 Task: Add a field from the Popular template Effort Level a blank project ArchiTech
Action: Mouse moved to (59, 331)
Screenshot: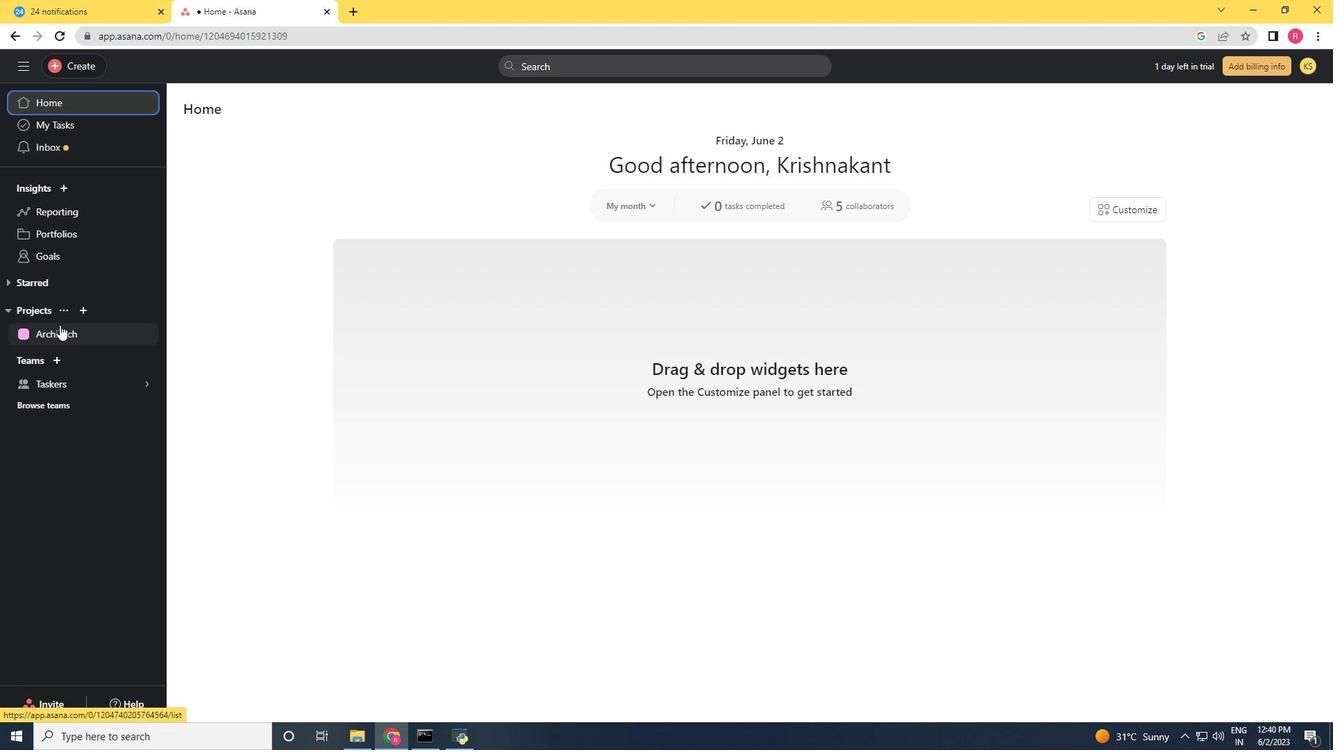 
Action: Mouse pressed left at (59, 331)
Screenshot: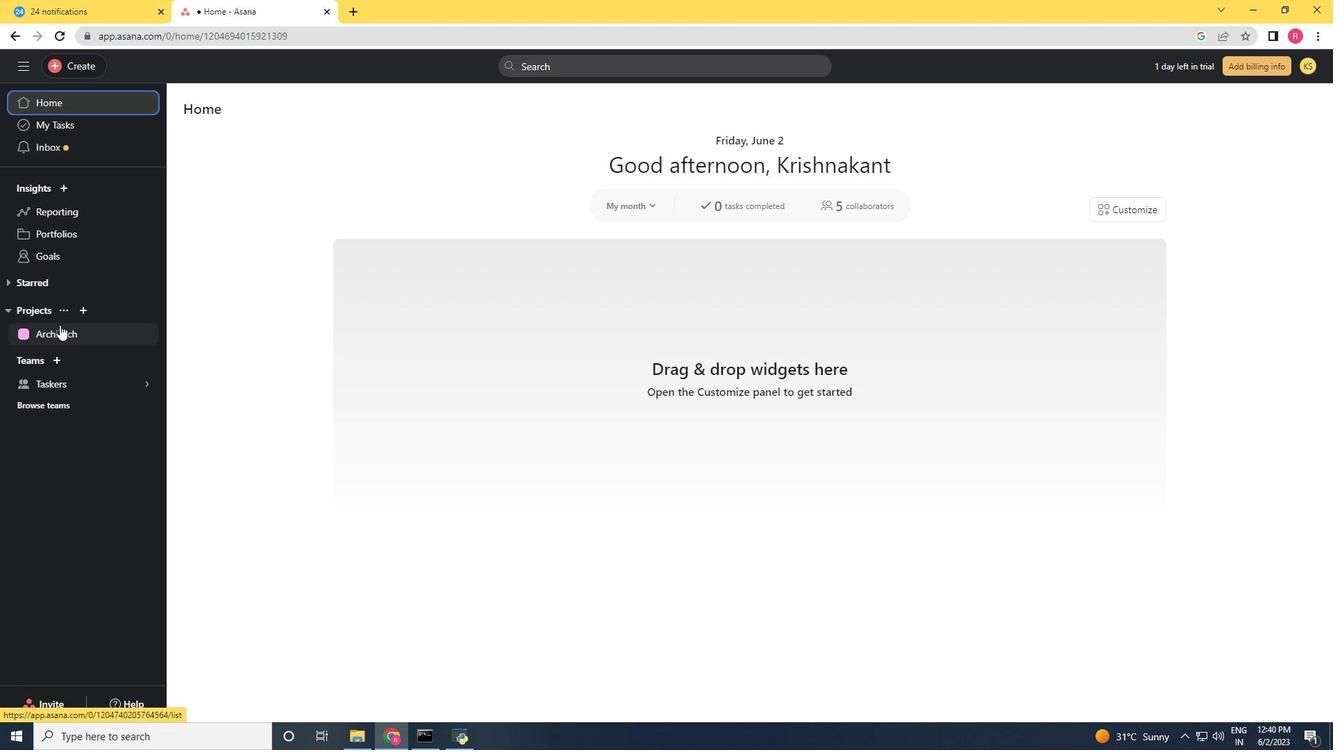 
Action: Mouse moved to (1274, 121)
Screenshot: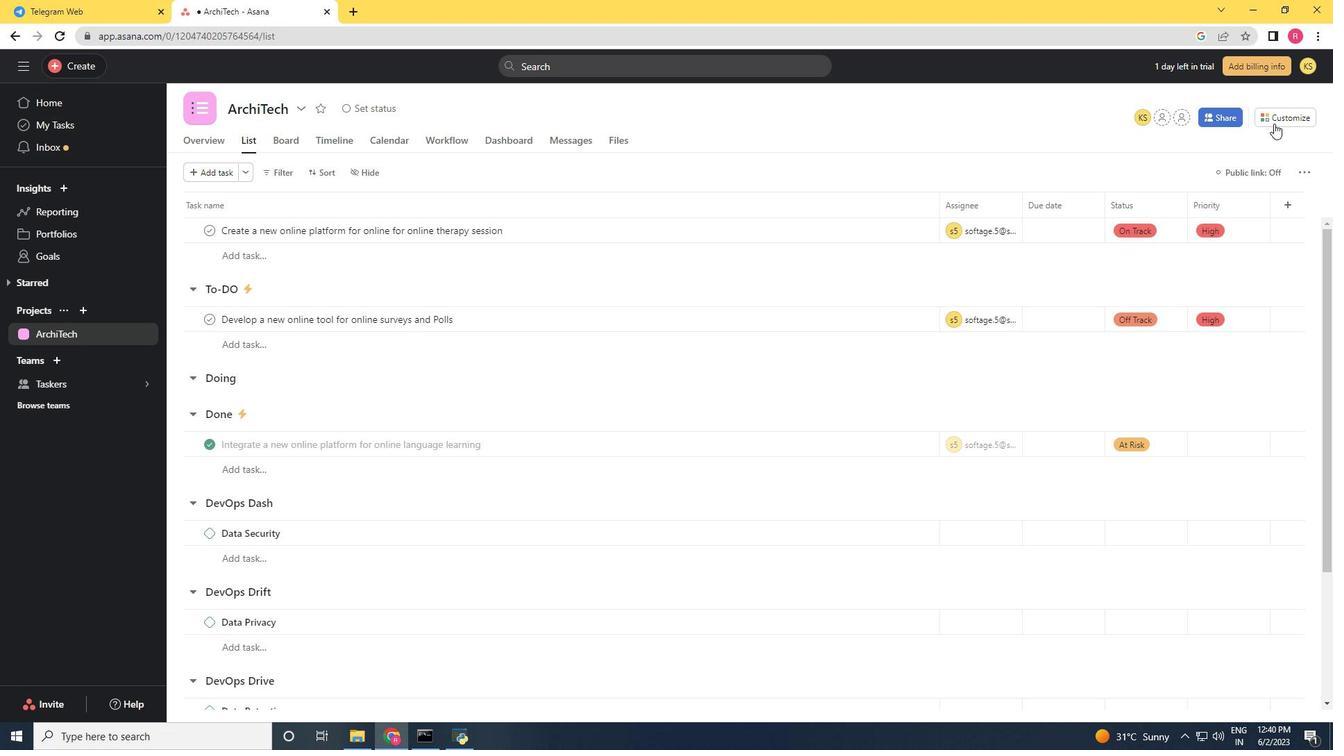 
Action: Mouse pressed left at (1274, 121)
Screenshot: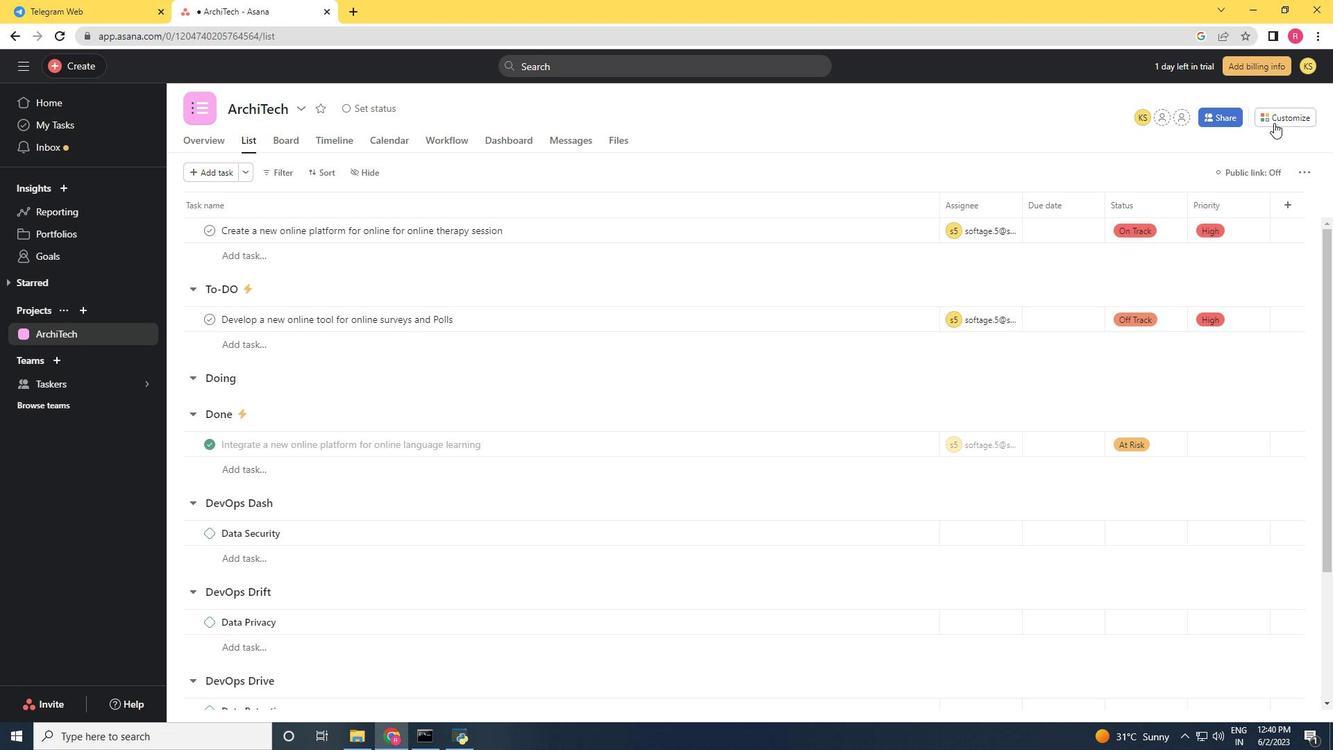 
Action: Mouse moved to (1126, 277)
Screenshot: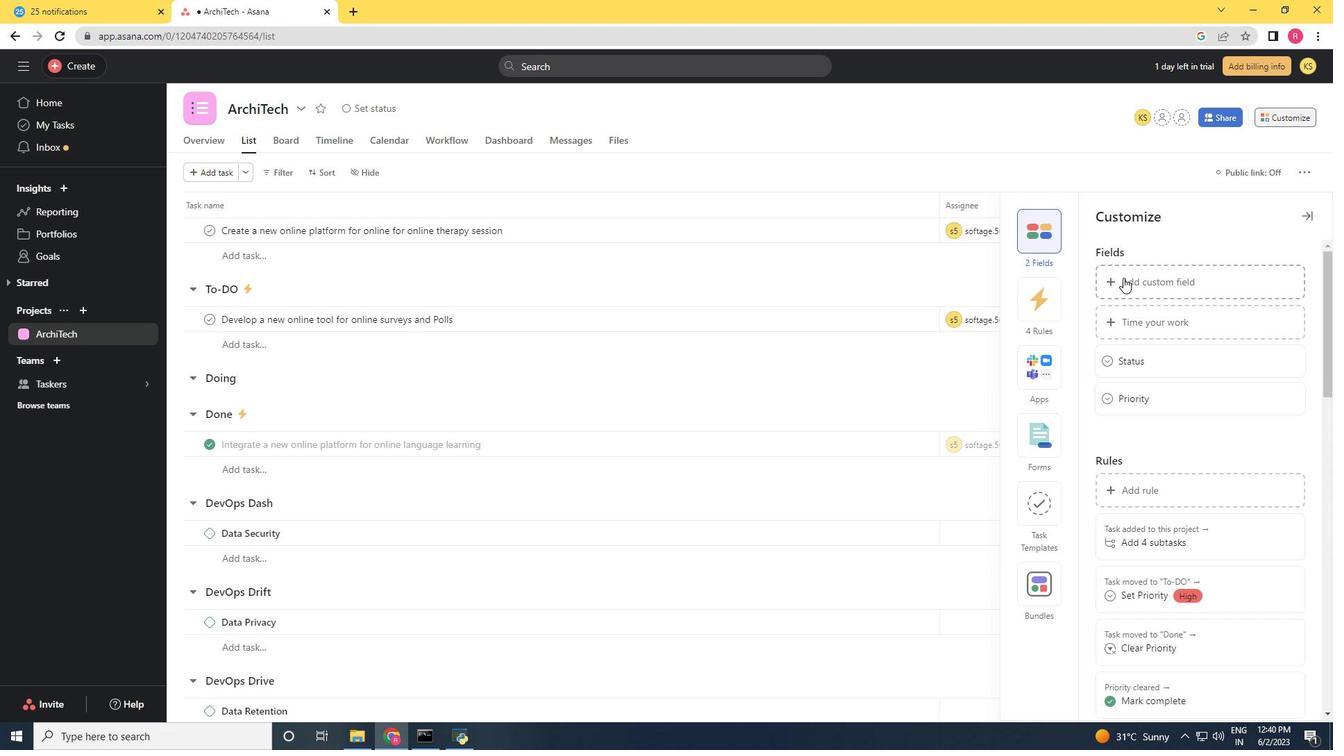 
Action: Mouse pressed left at (1126, 277)
Screenshot: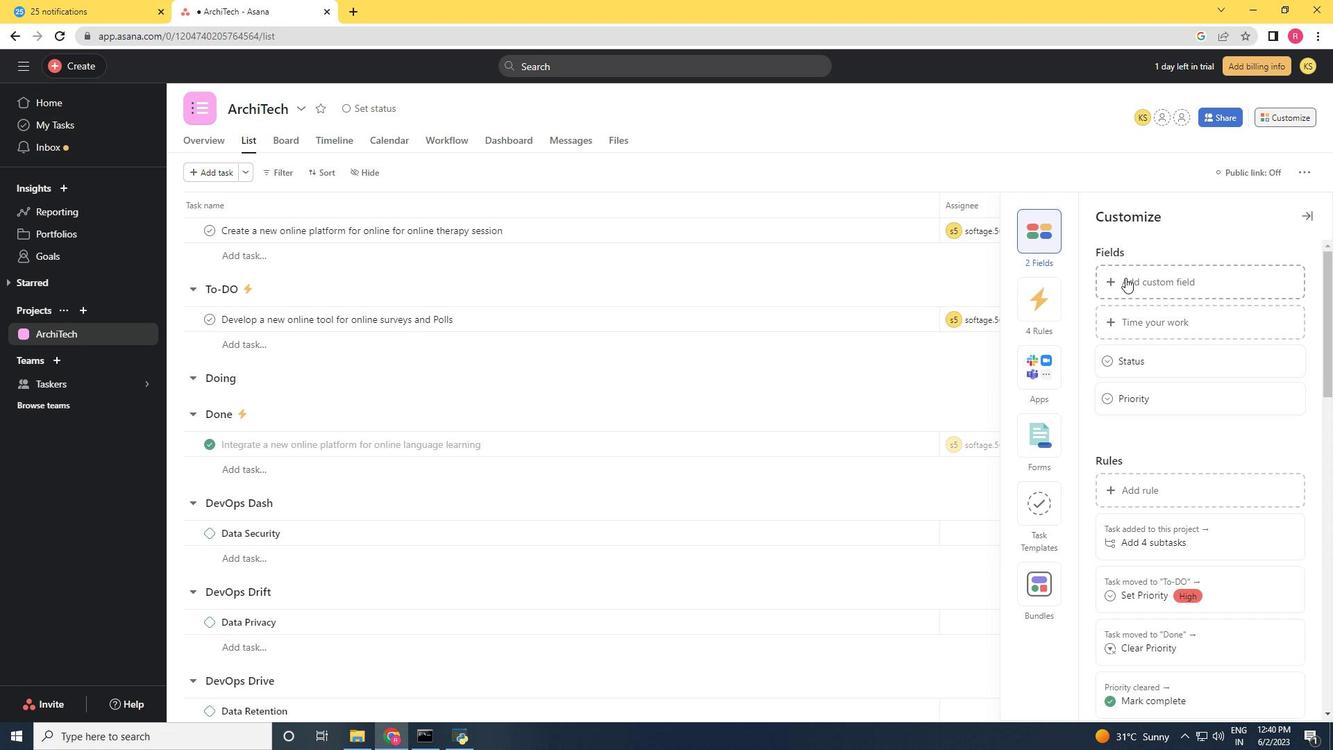 
Action: Mouse moved to (372, 366)
Screenshot: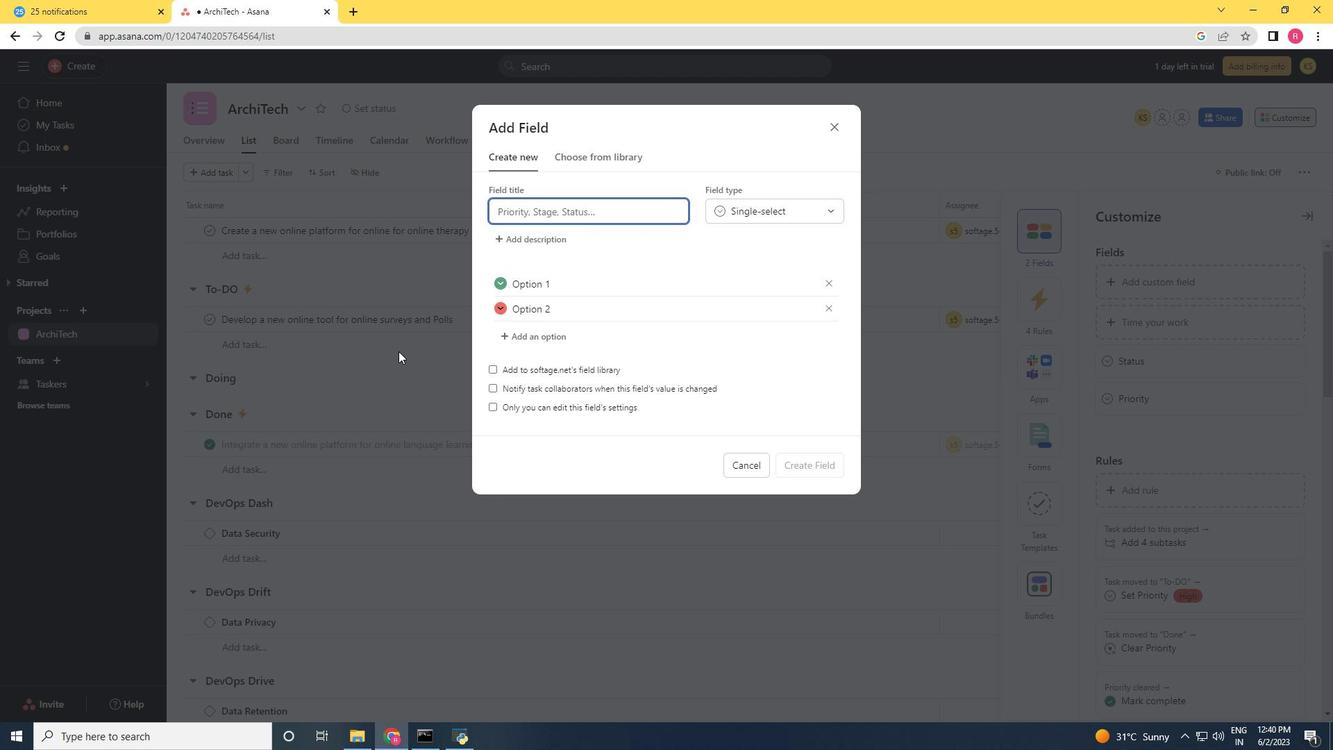 
Action: Key pressed <Key.shift><Key.shift><Key.shift><Key.shift>Effort<Key.space><Key.shift>Level
Screenshot: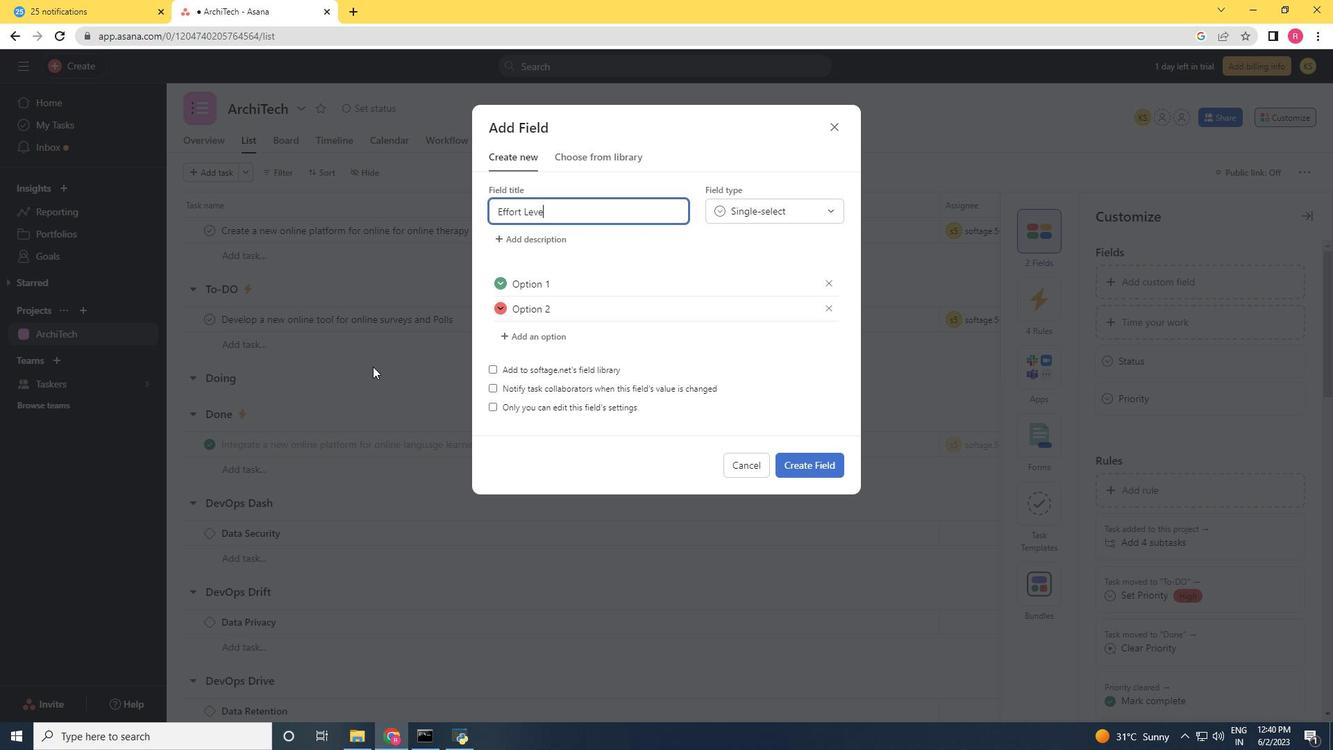 
Action: Mouse moved to (802, 461)
Screenshot: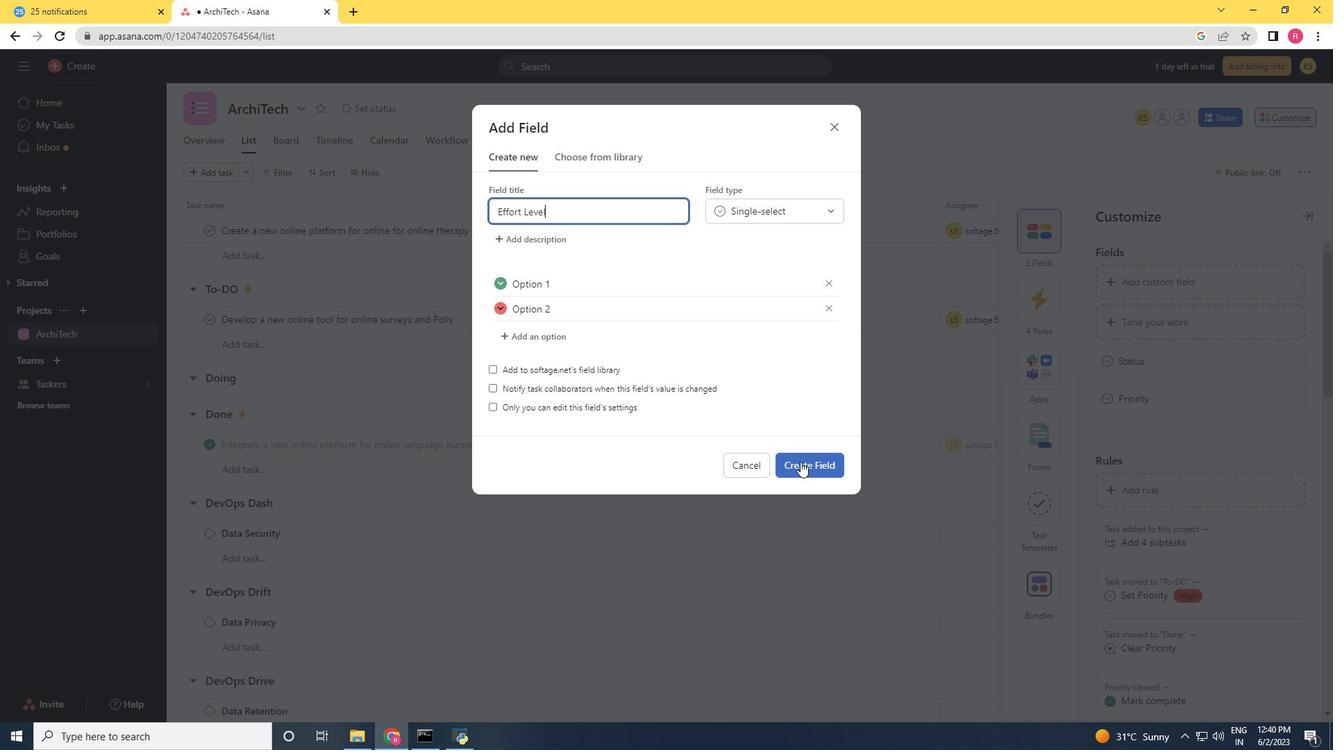
Action: Mouse pressed left at (802, 461)
Screenshot: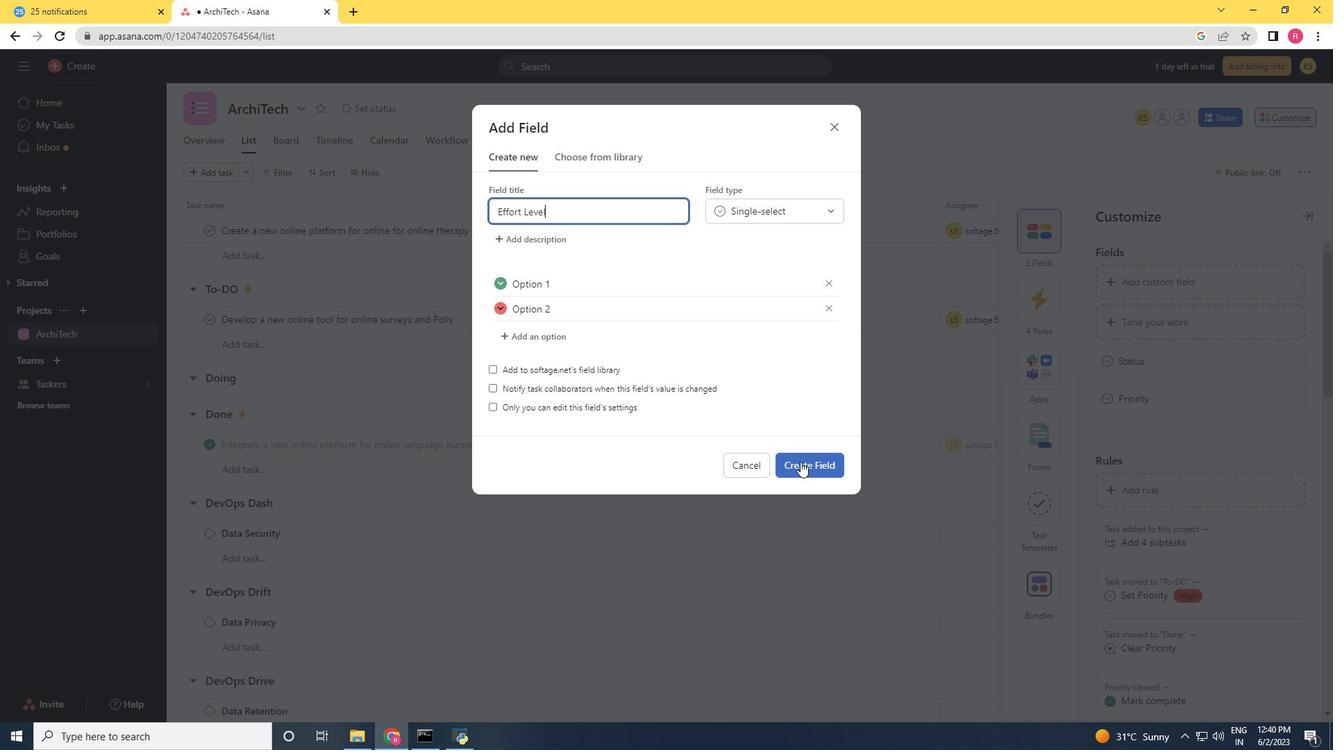 
Action: Mouse moved to (693, 469)
Screenshot: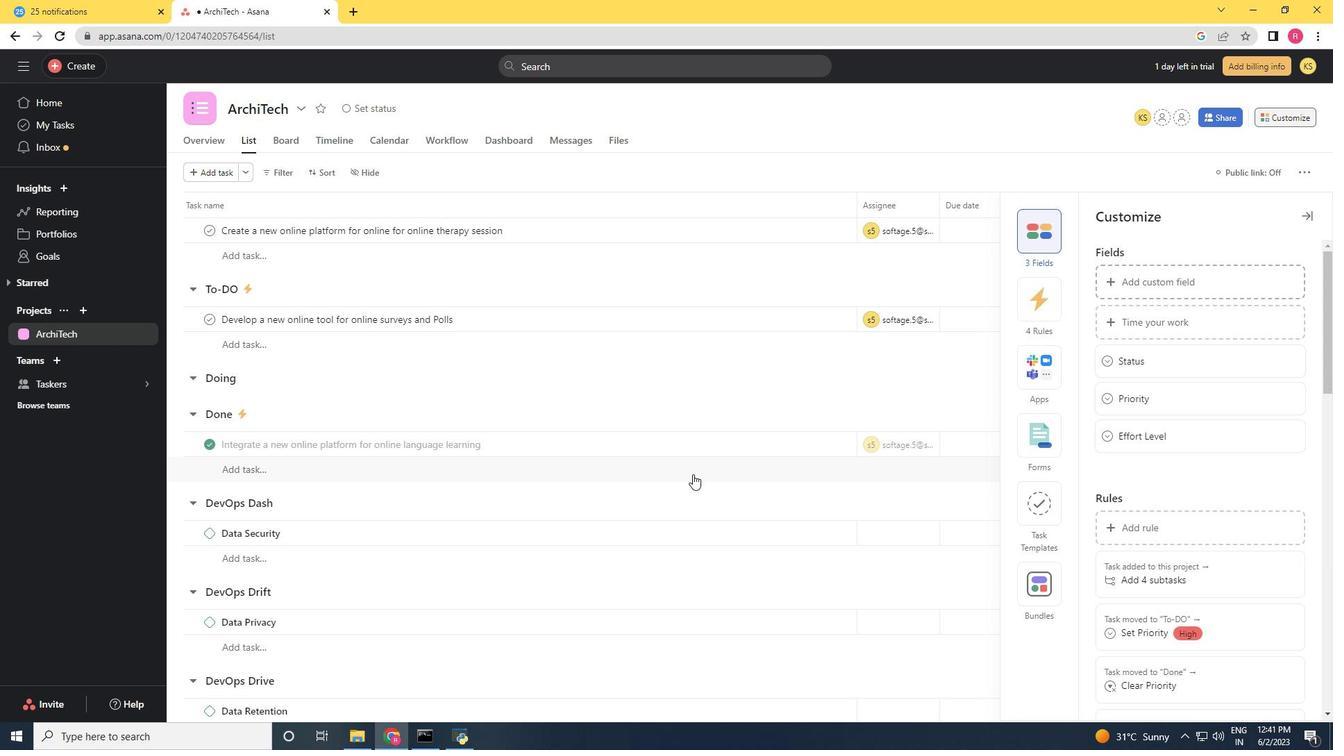 
